 Task: Add Kevin's Natural Foods Chicken Penne Alla Vodka to the cart.
Action: Mouse moved to (14, 117)
Screenshot: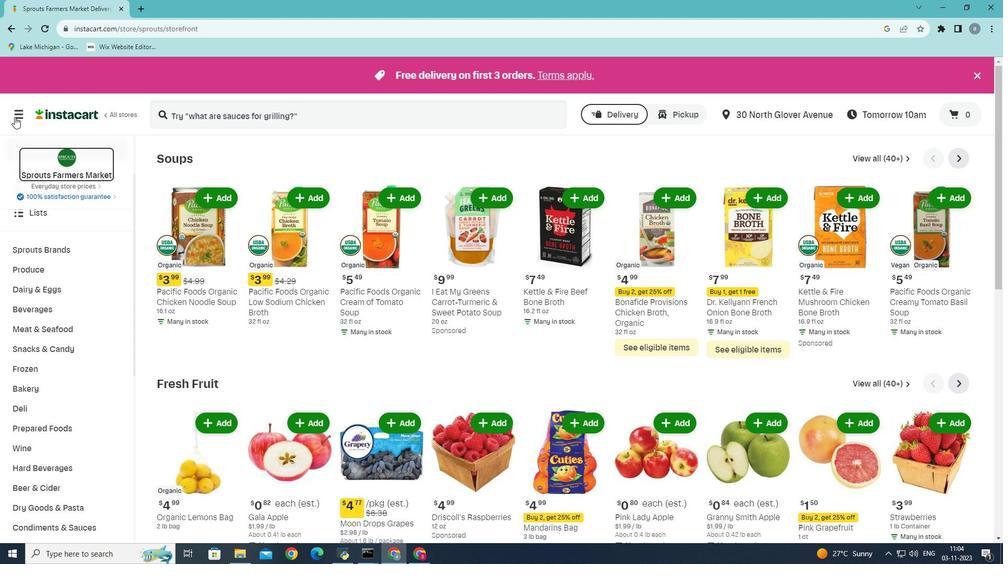 
Action: Mouse pressed left at (14, 117)
Screenshot: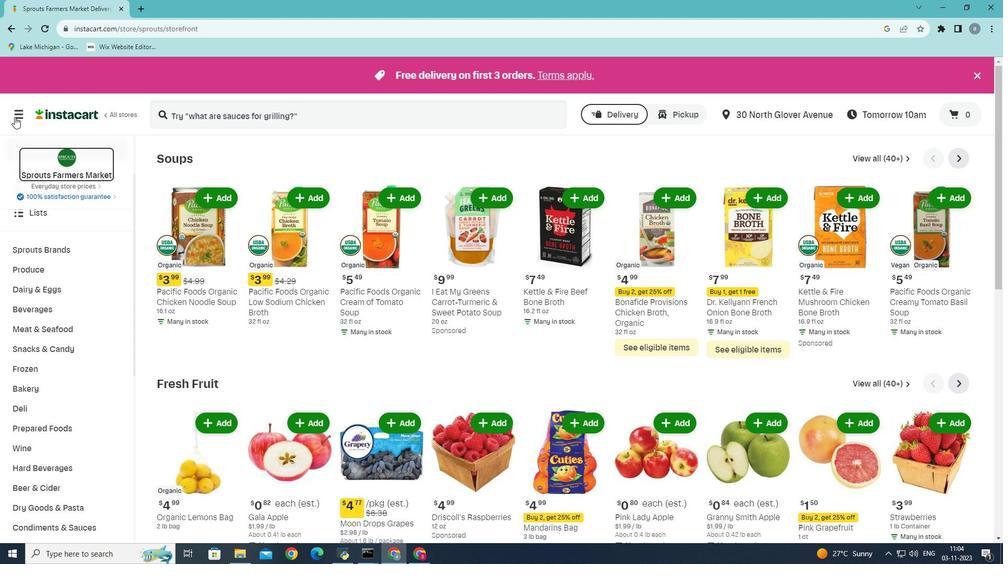 
Action: Mouse moved to (59, 290)
Screenshot: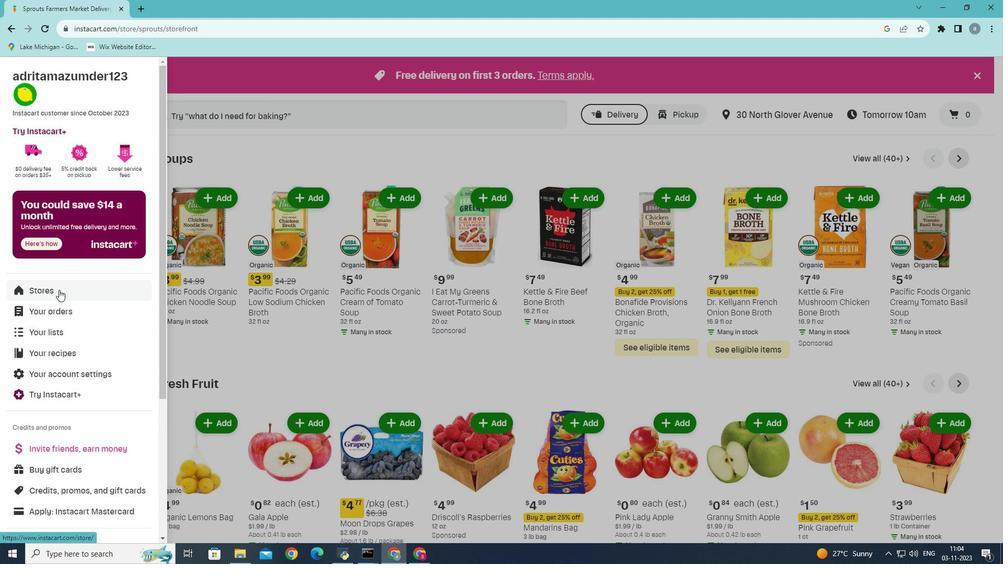 
Action: Mouse pressed left at (59, 290)
Screenshot: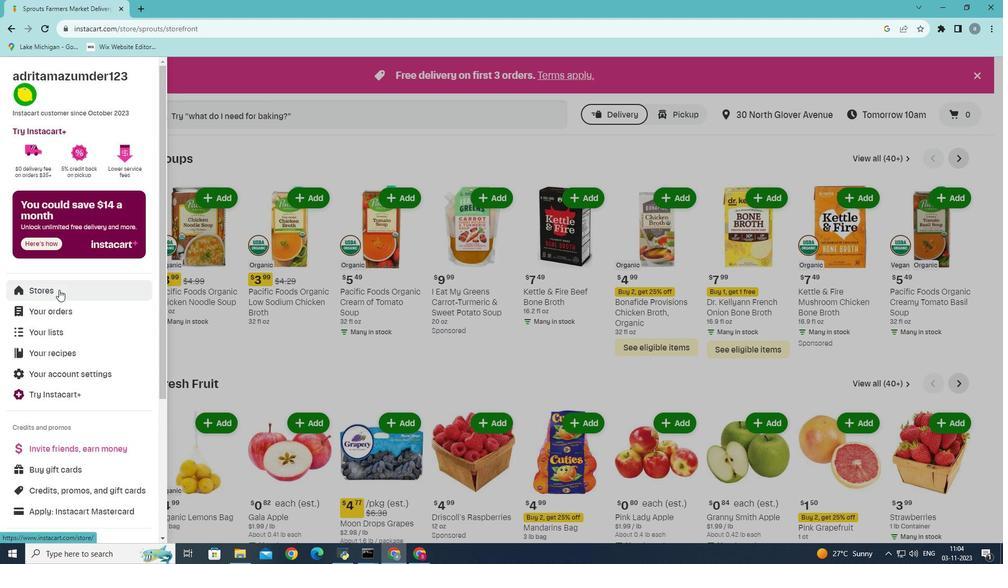 
Action: Mouse moved to (243, 117)
Screenshot: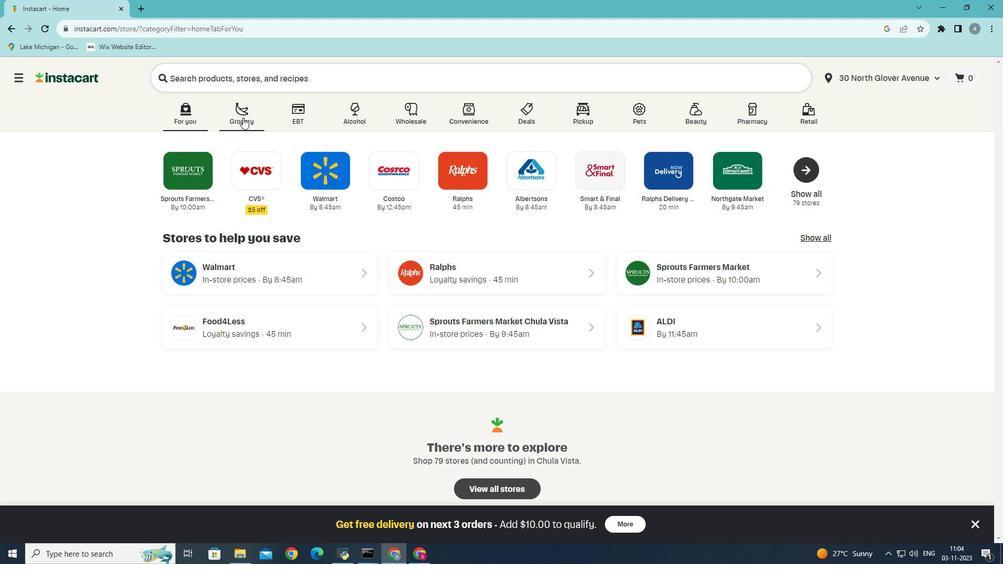 
Action: Mouse pressed left at (243, 117)
Screenshot: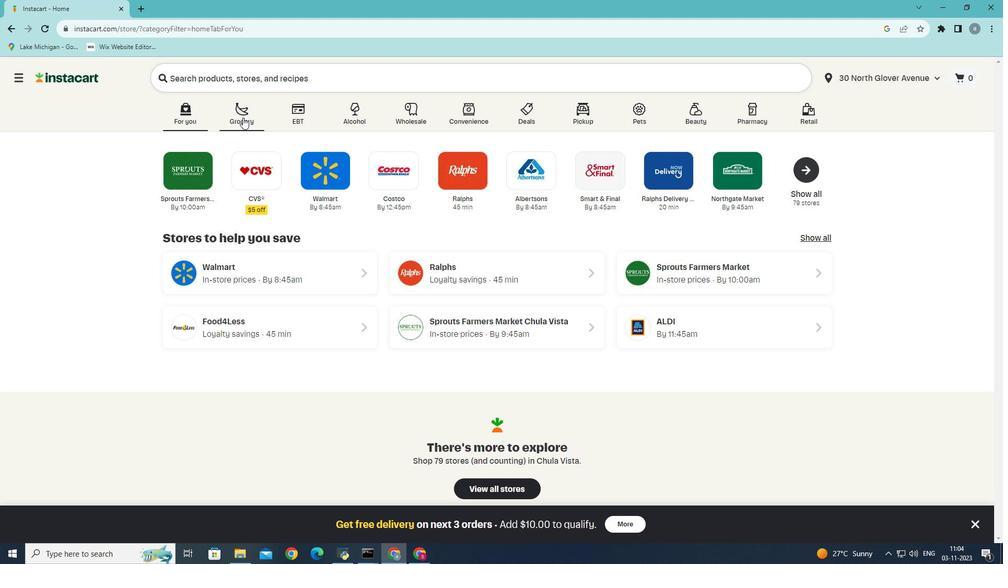 
Action: Mouse moved to (255, 307)
Screenshot: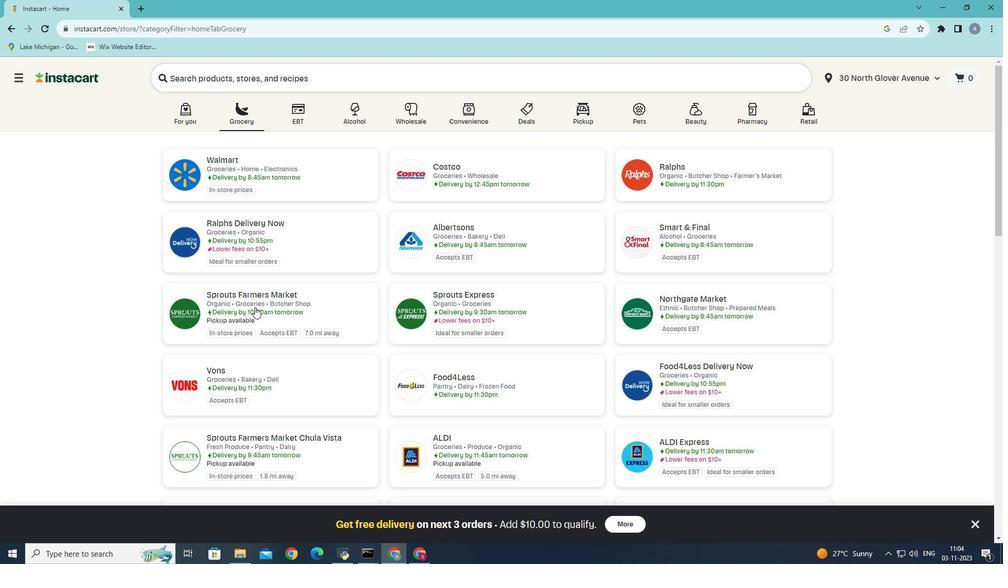 
Action: Mouse pressed left at (255, 307)
Screenshot: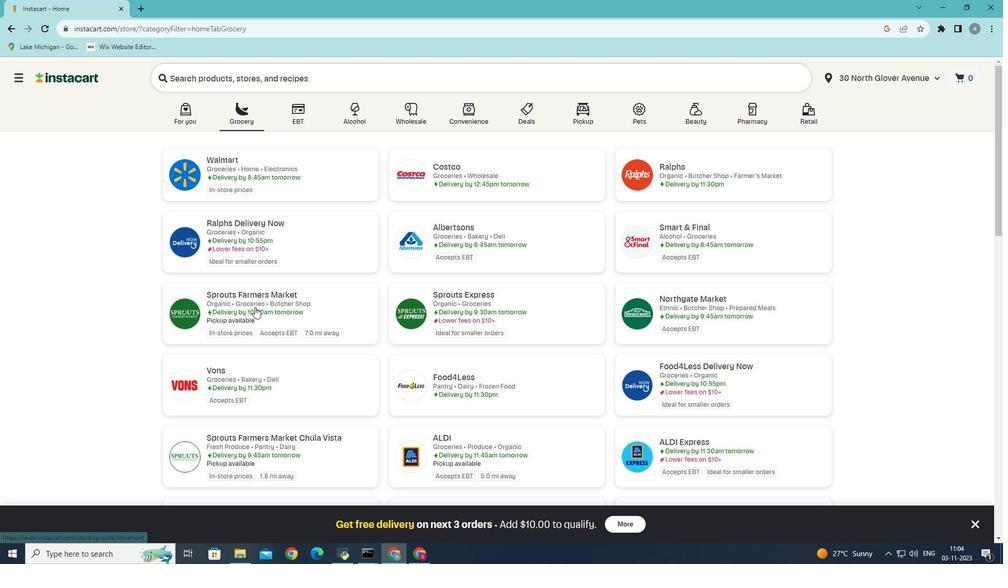 
Action: Mouse moved to (35, 447)
Screenshot: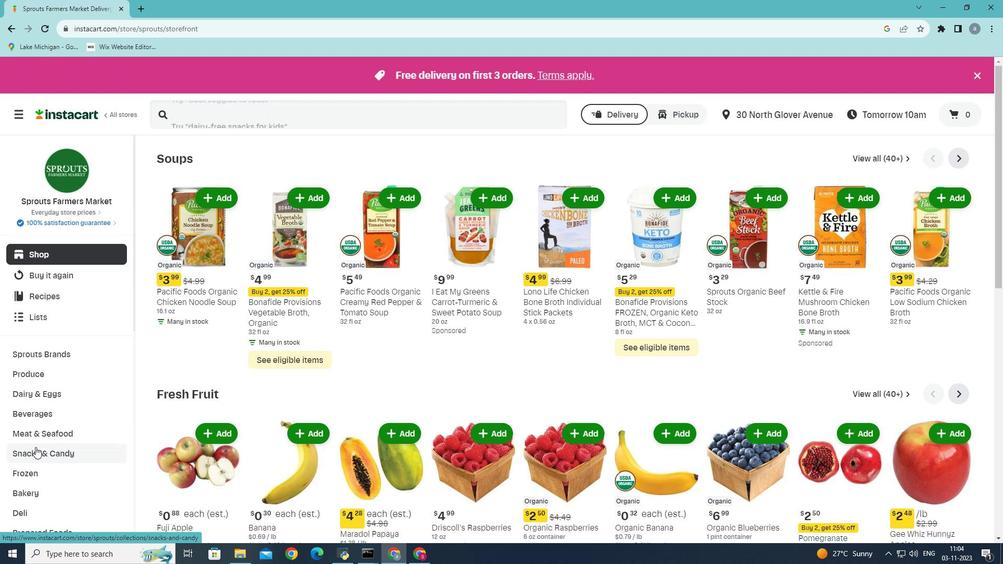 
Action: Mouse scrolled (35, 446) with delta (0, 0)
Screenshot: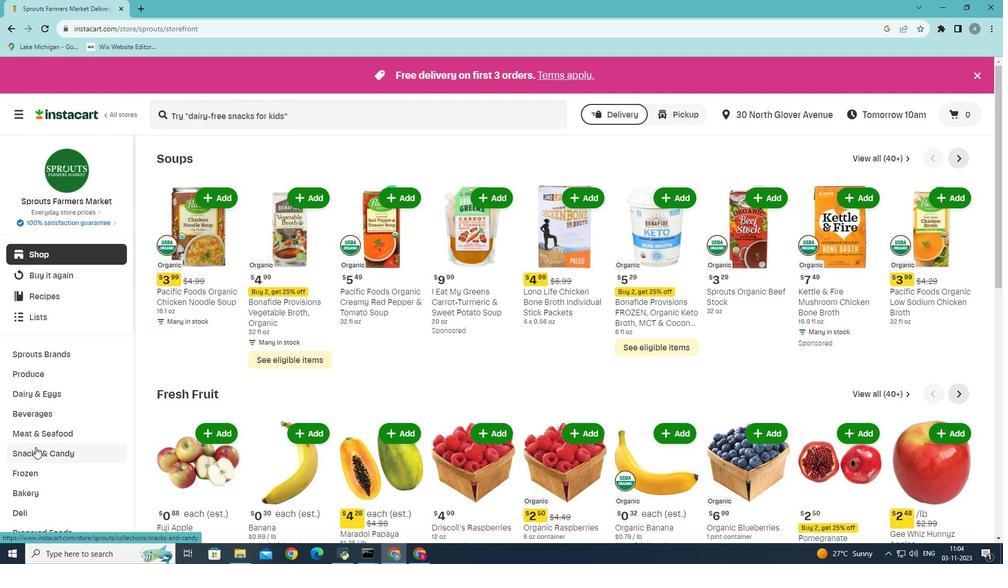 
Action: Mouse scrolled (35, 446) with delta (0, 0)
Screenshot: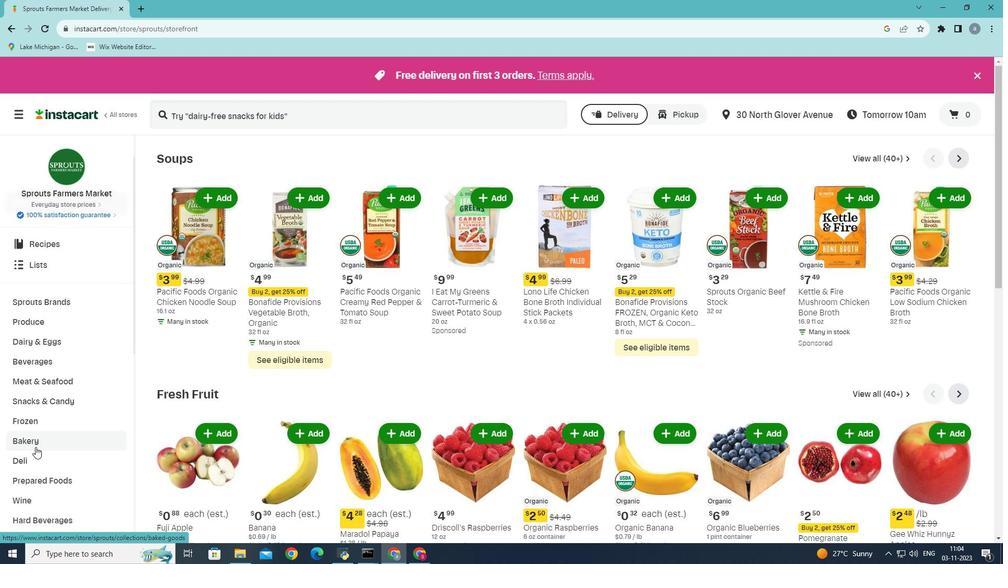 
Action: Mouse scrolled (35, 446) with delta (0, 0)
Screenshot: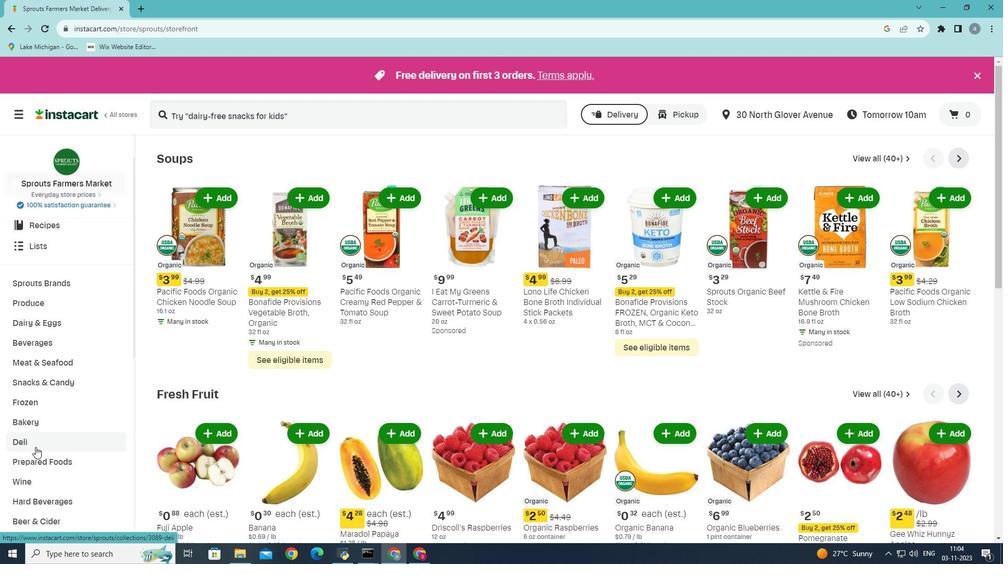 
Action: Mouse moved to (40, 432)
Screenshot: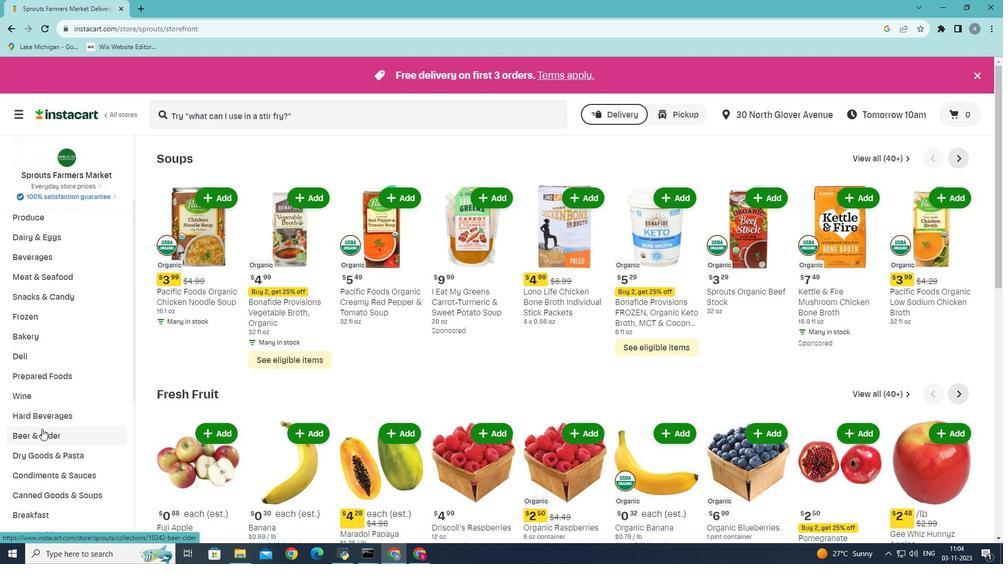 
Action: Mouse scrolled (40, 432) with delta (0, 0)
Screenshot: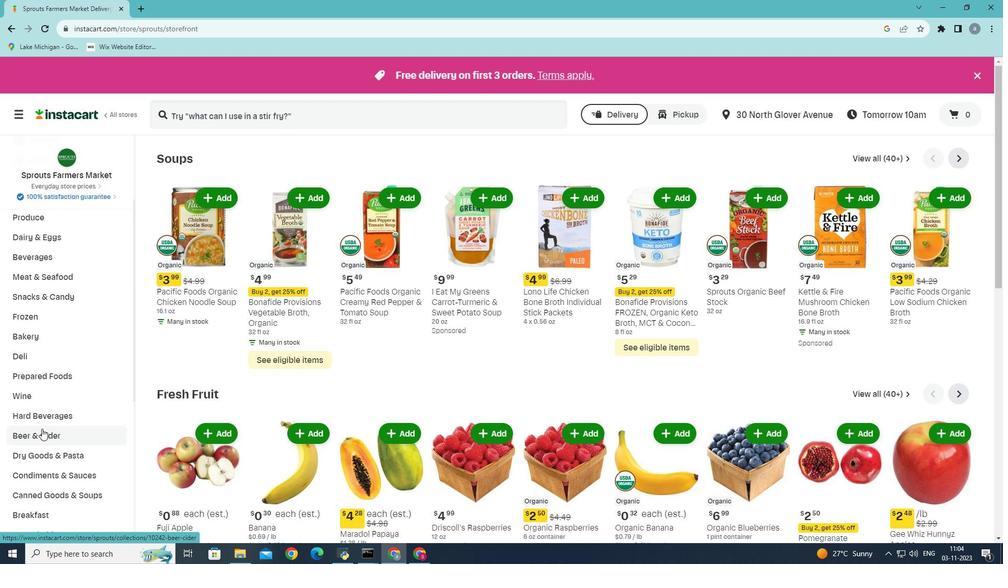 
Action: Mouse moved to (40, 423)
Screenshot: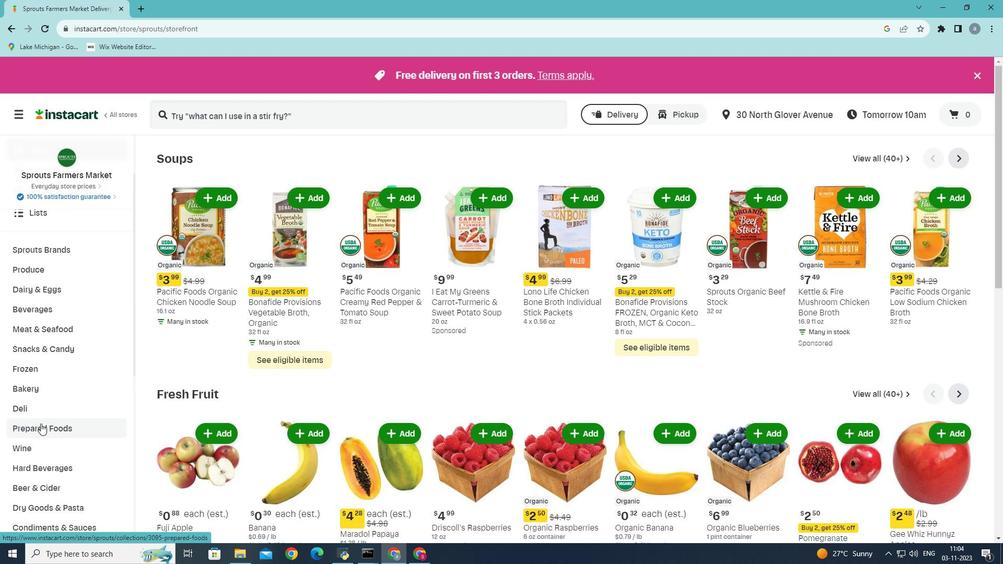 
Action: Mouse pressed left at (40, 423)
Screenshot: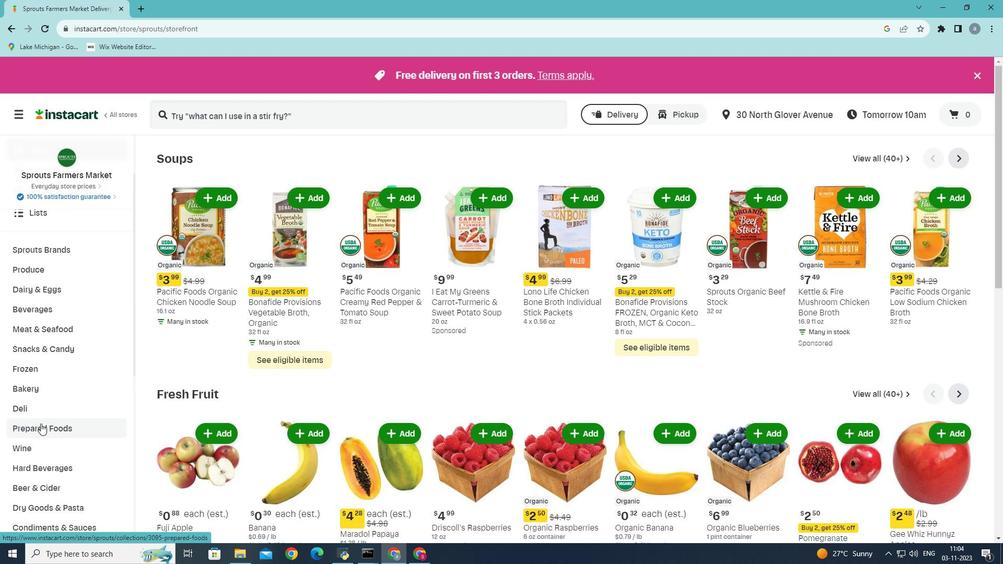 
Action: Mouse moved to (378, 186)
Screenshot: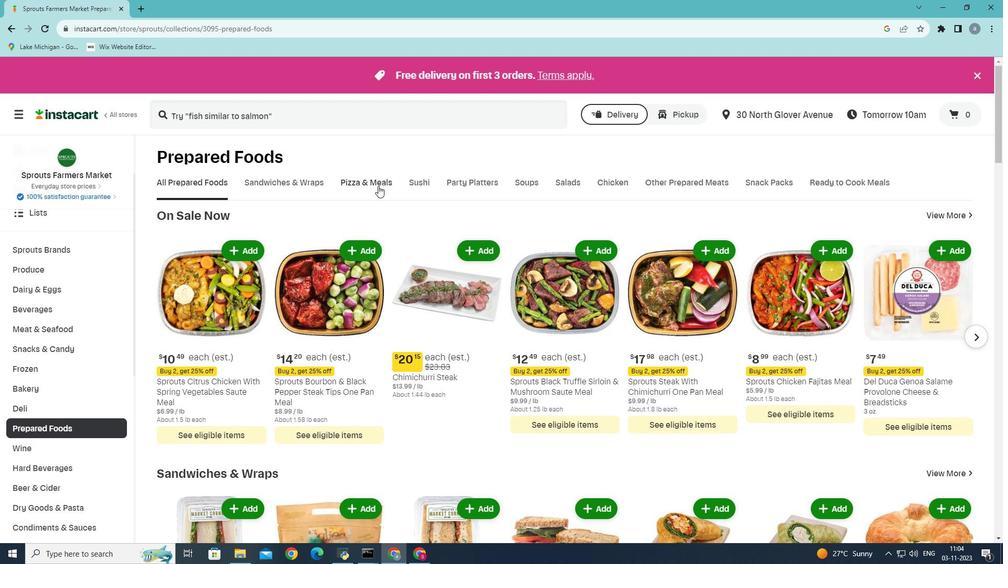 
Action: Mouse pressed left at (378, 186)
Screenshot: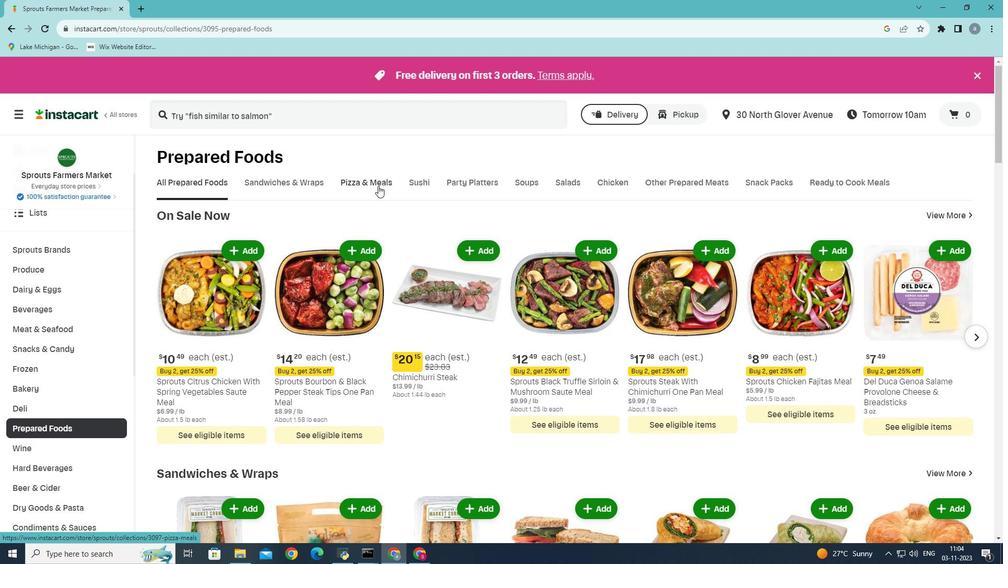 
Action: Mouse moved to (288, 232)
Screenshot: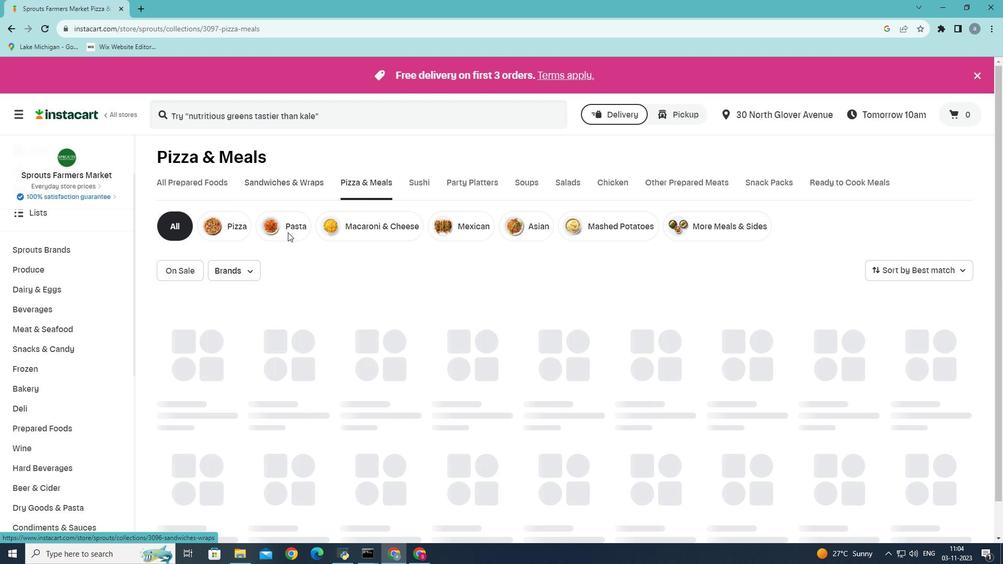 
Action: Mouse pressed left at (288, 232)
Screenshot: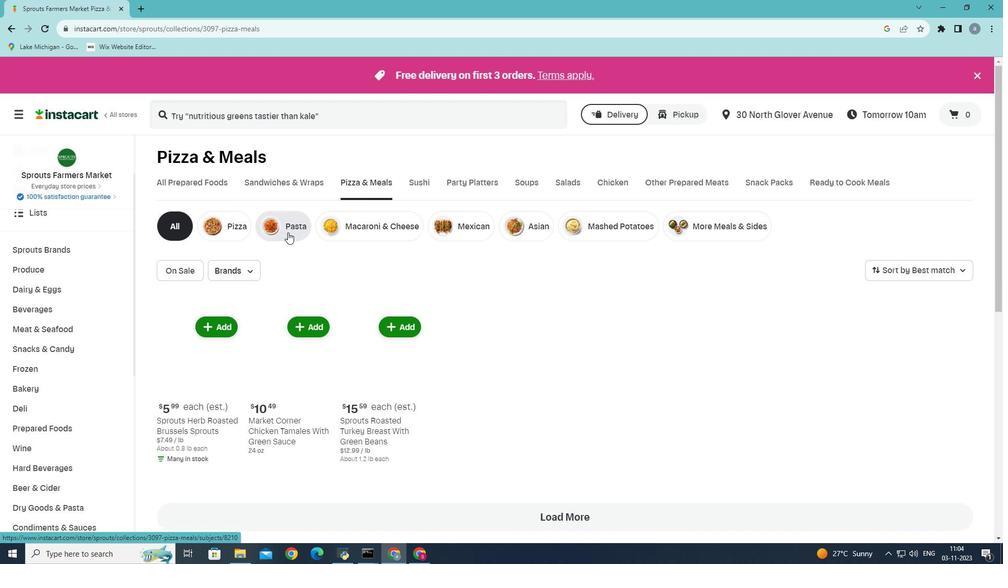 
Action: Mouse moved to (406, 325)
Screenshot: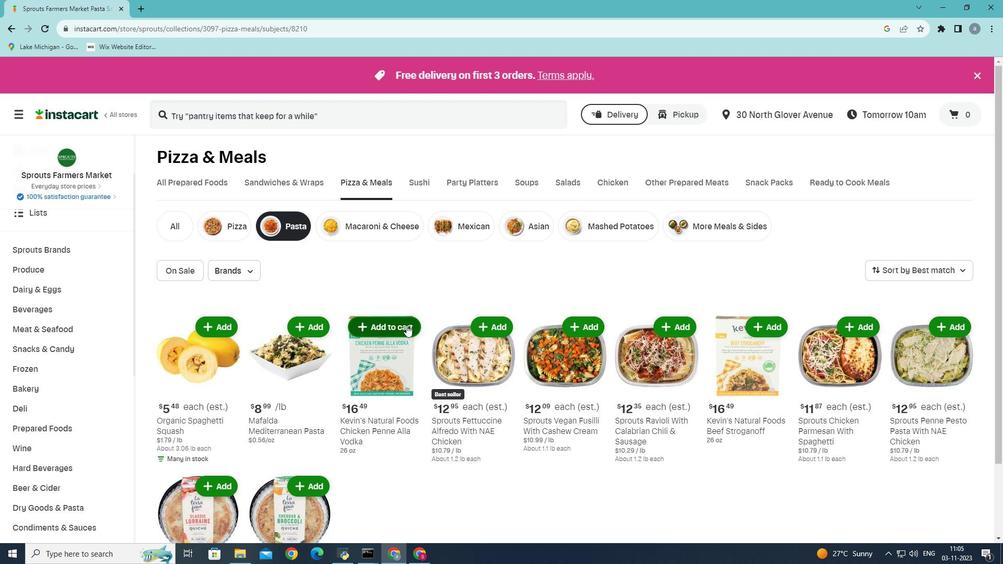 
Action: Mouse pressed left at (406, 325)
Screenshot: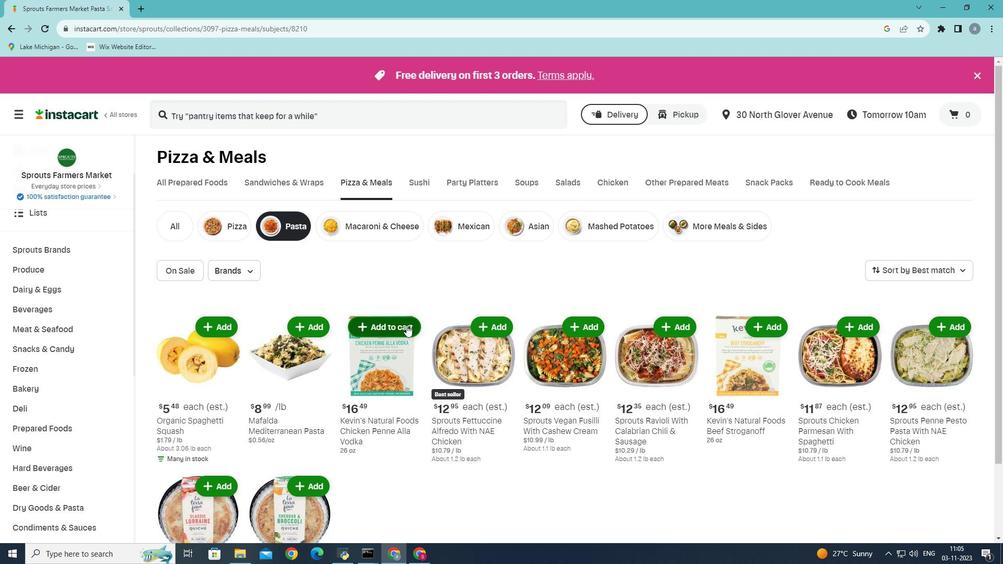 
Action: Mouse moved to (406, 324)
Screenshot: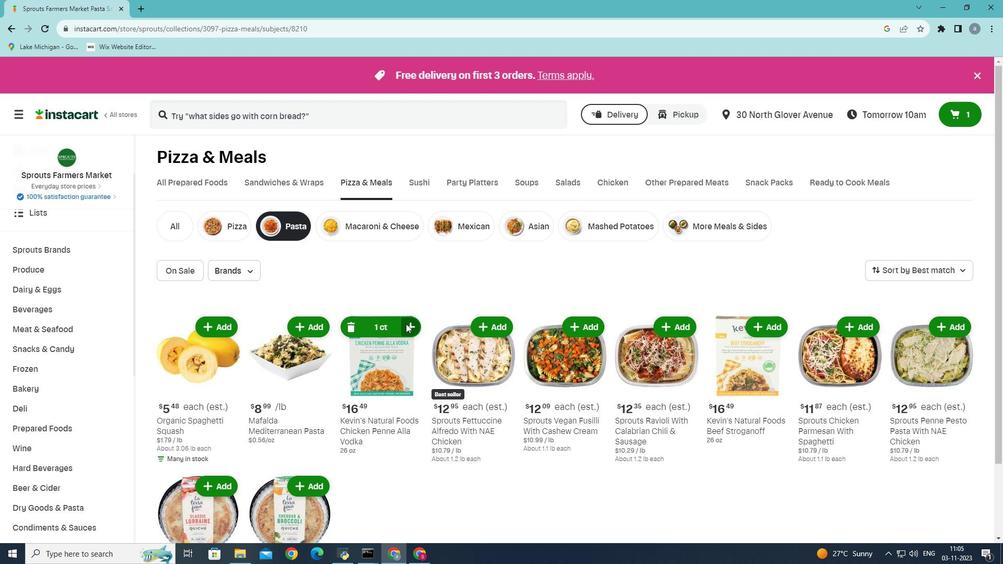 
